 Task: Insert the chart and format data points with data labels.
Action: Mouse pressed left at (185, 363)
Screenshot: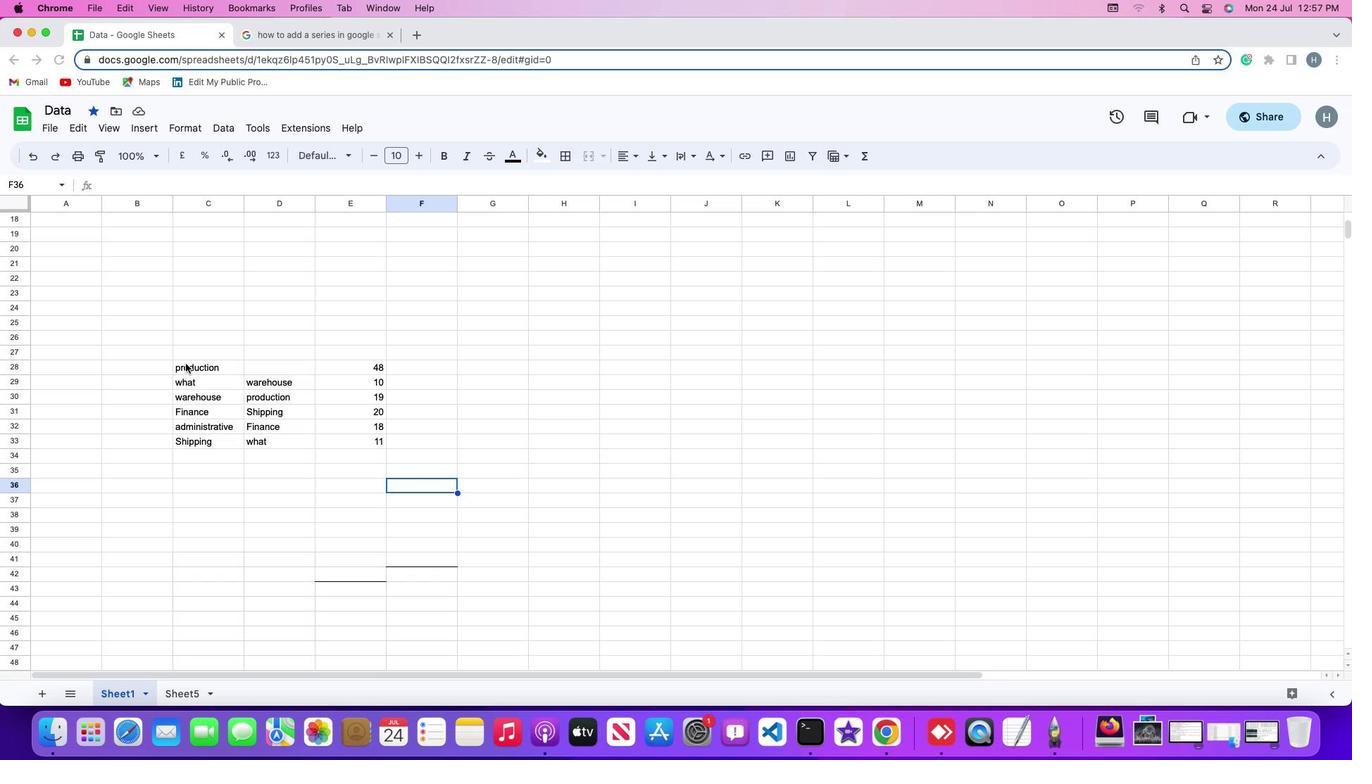 
Action: Mouse pressed left at (185, 363)
Screenshot: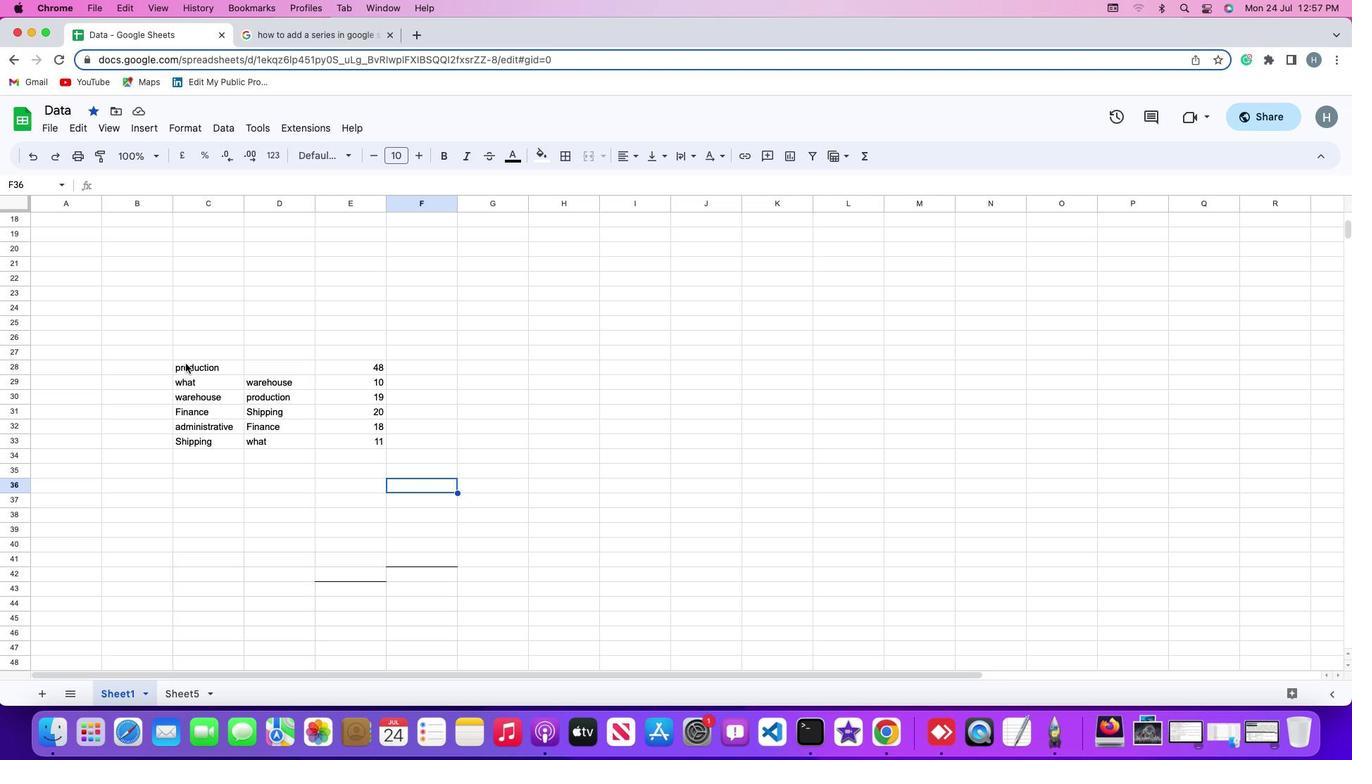 
Action: Mouse moved to (151, 125)
Screenshot: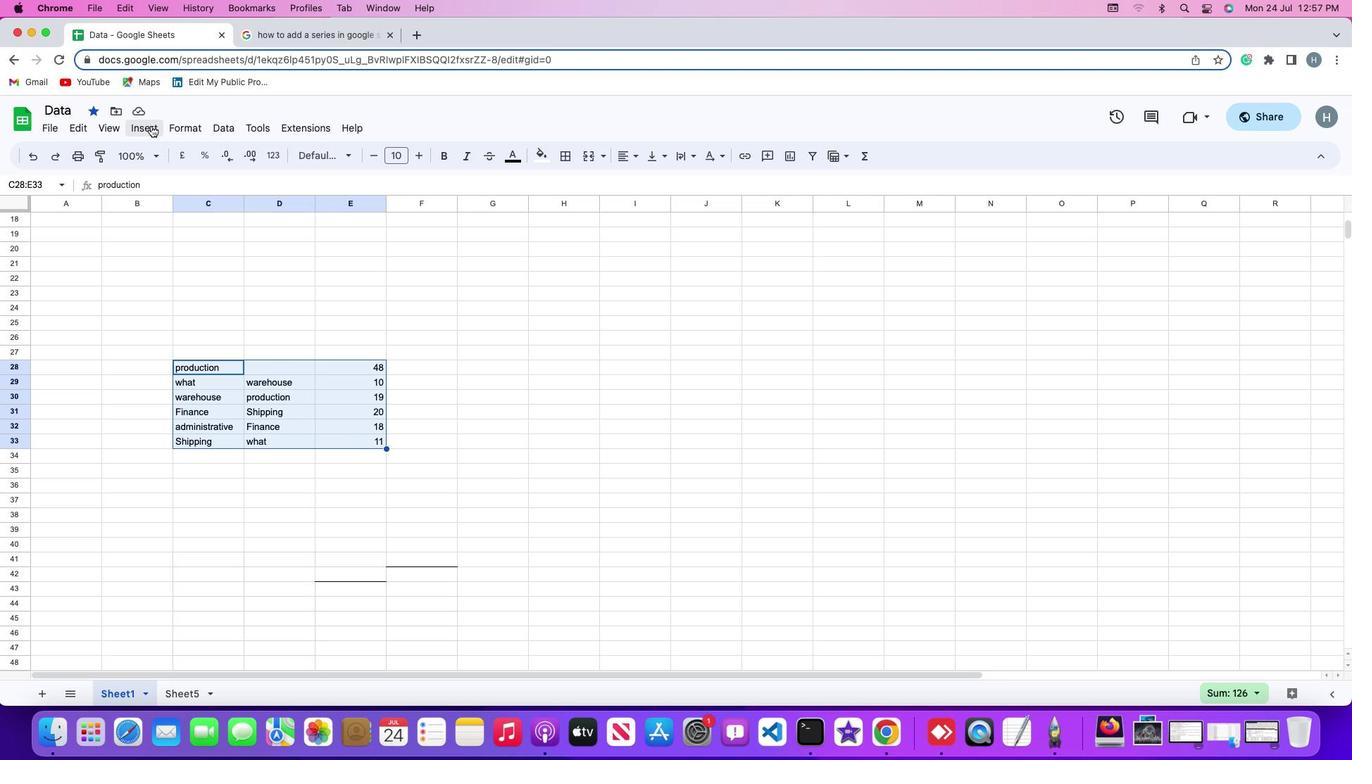 
Action: Mouse pressed left at (151, 125)
Screenshot: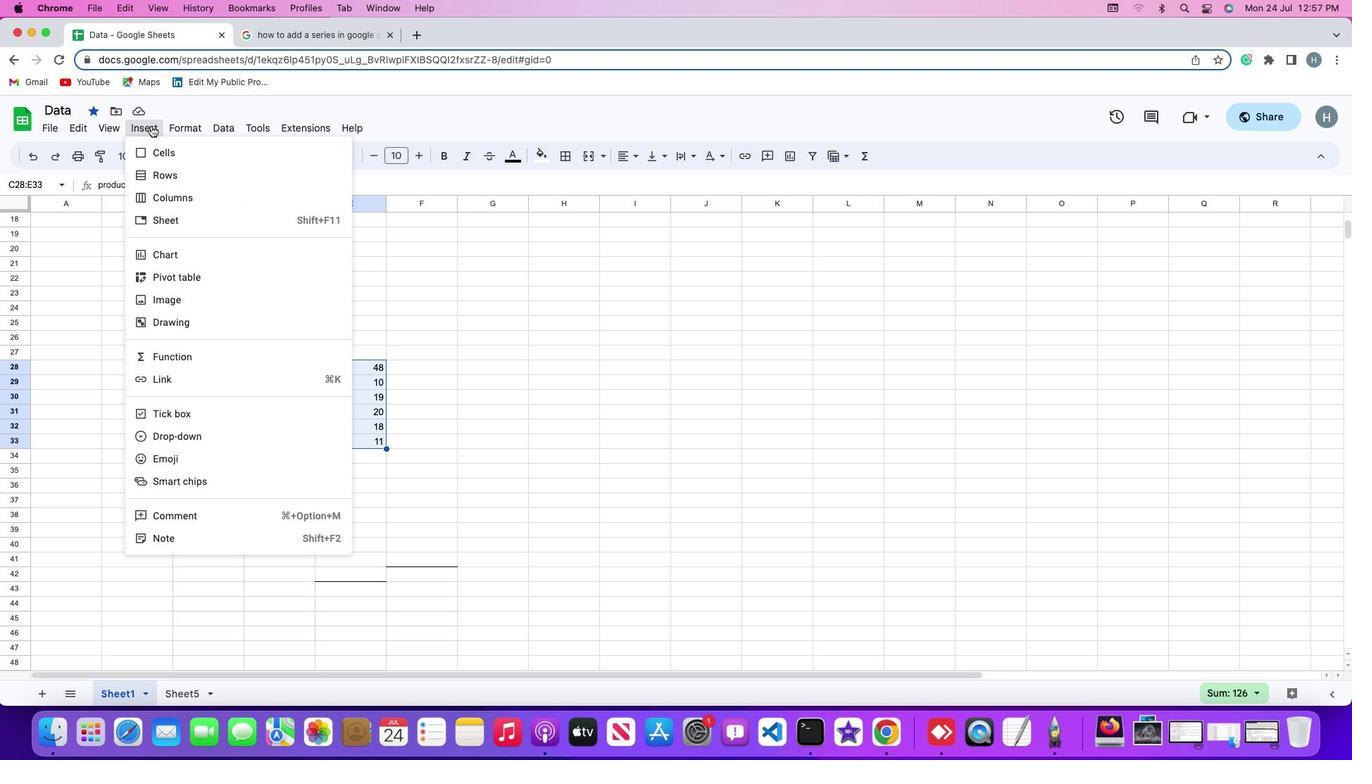 
Action: Mouse moved to (175, 253)
Screenshot: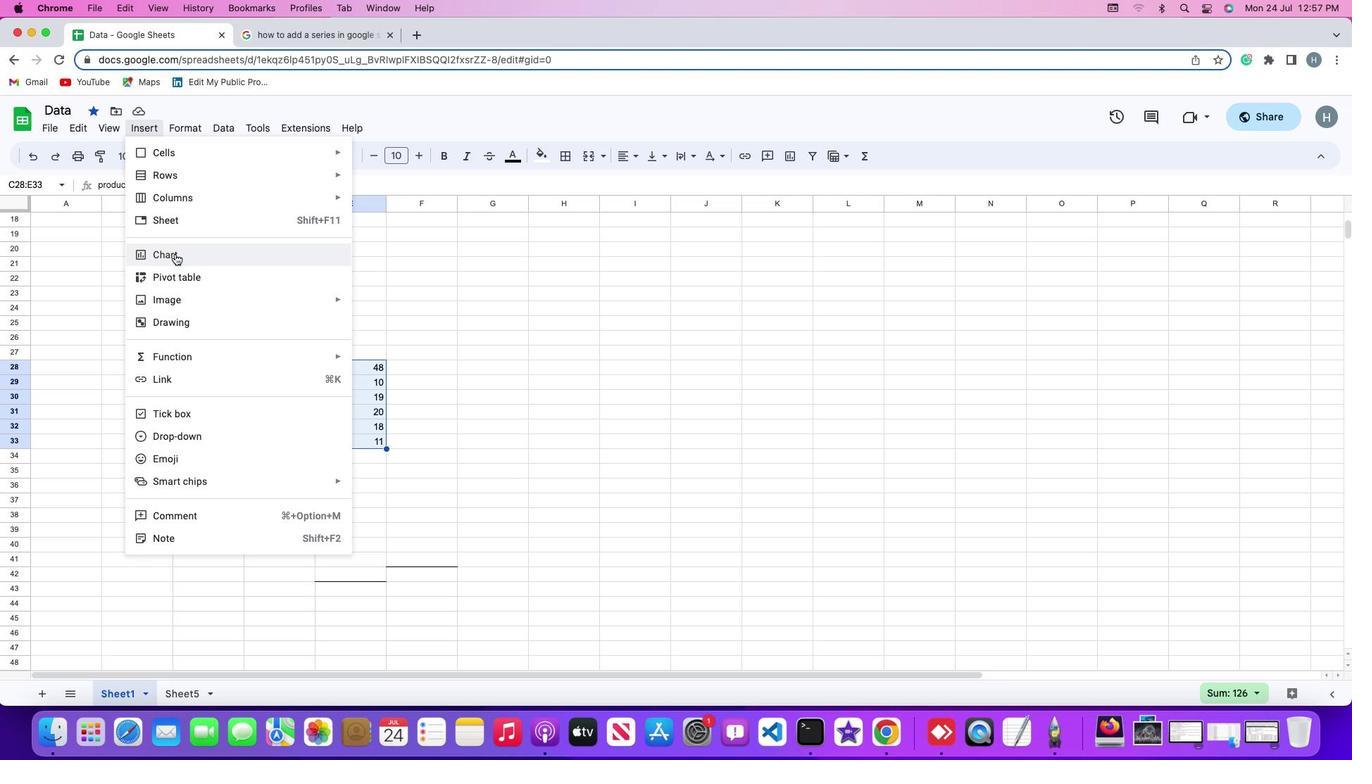 
Action: Mouse pressed left at (175, 253)
Screenshot: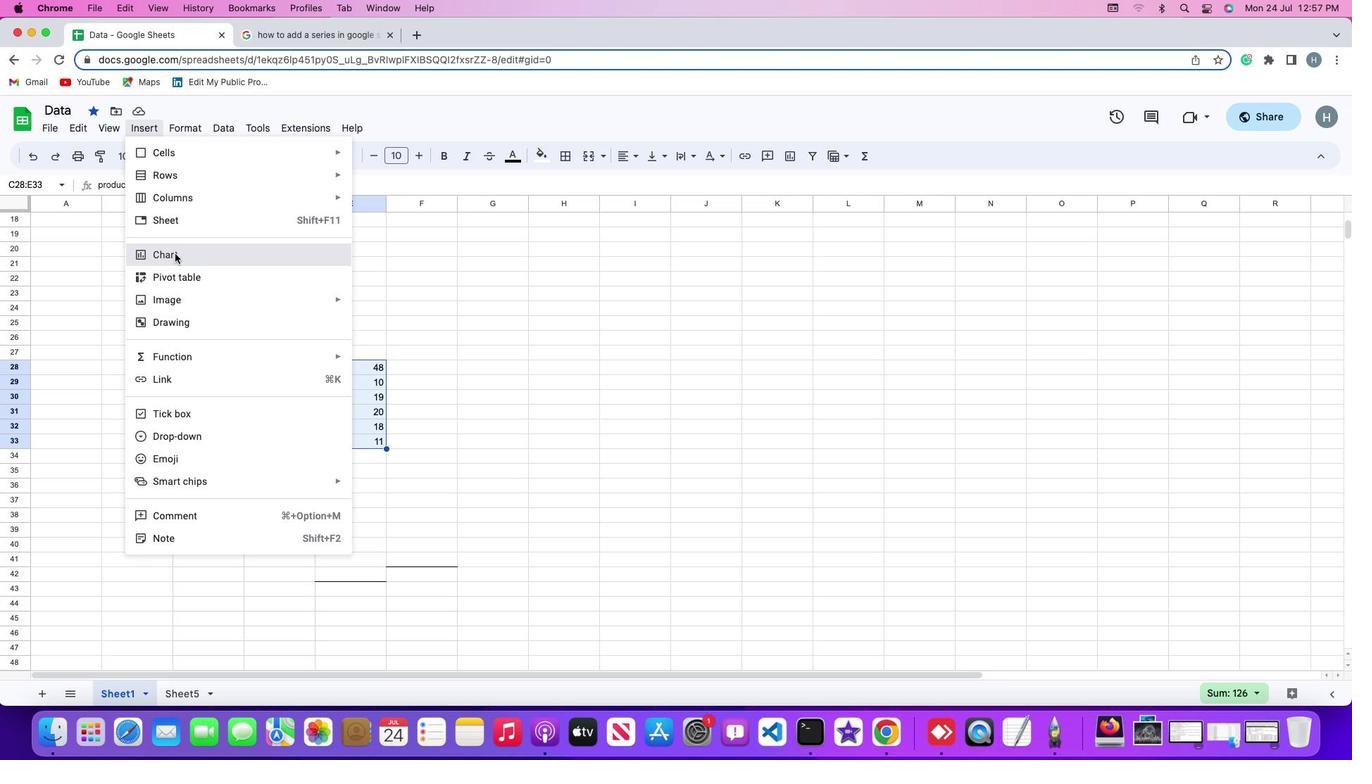 
Action: Mouse moved to (1282, 193)
Screenshot: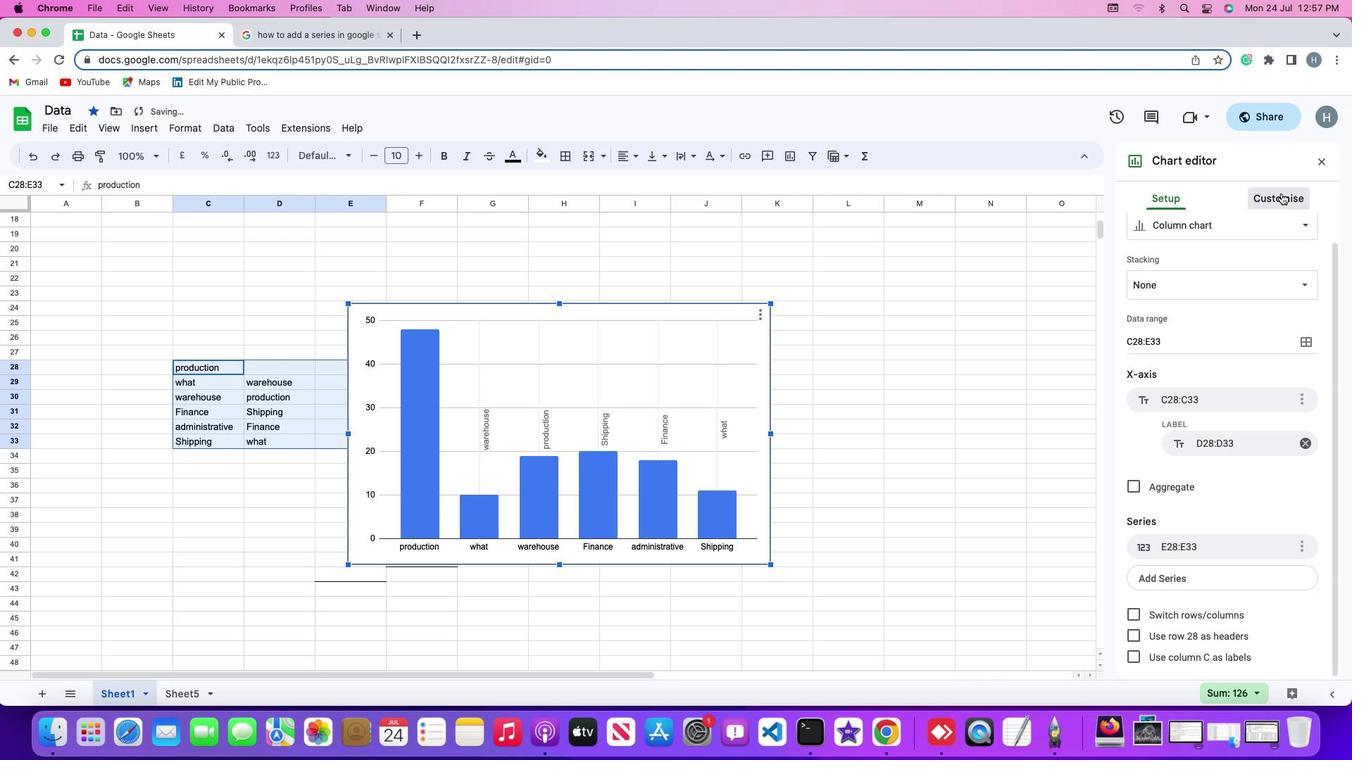 
Action: Mouse pressed left at (1282, 193)
Screenshot: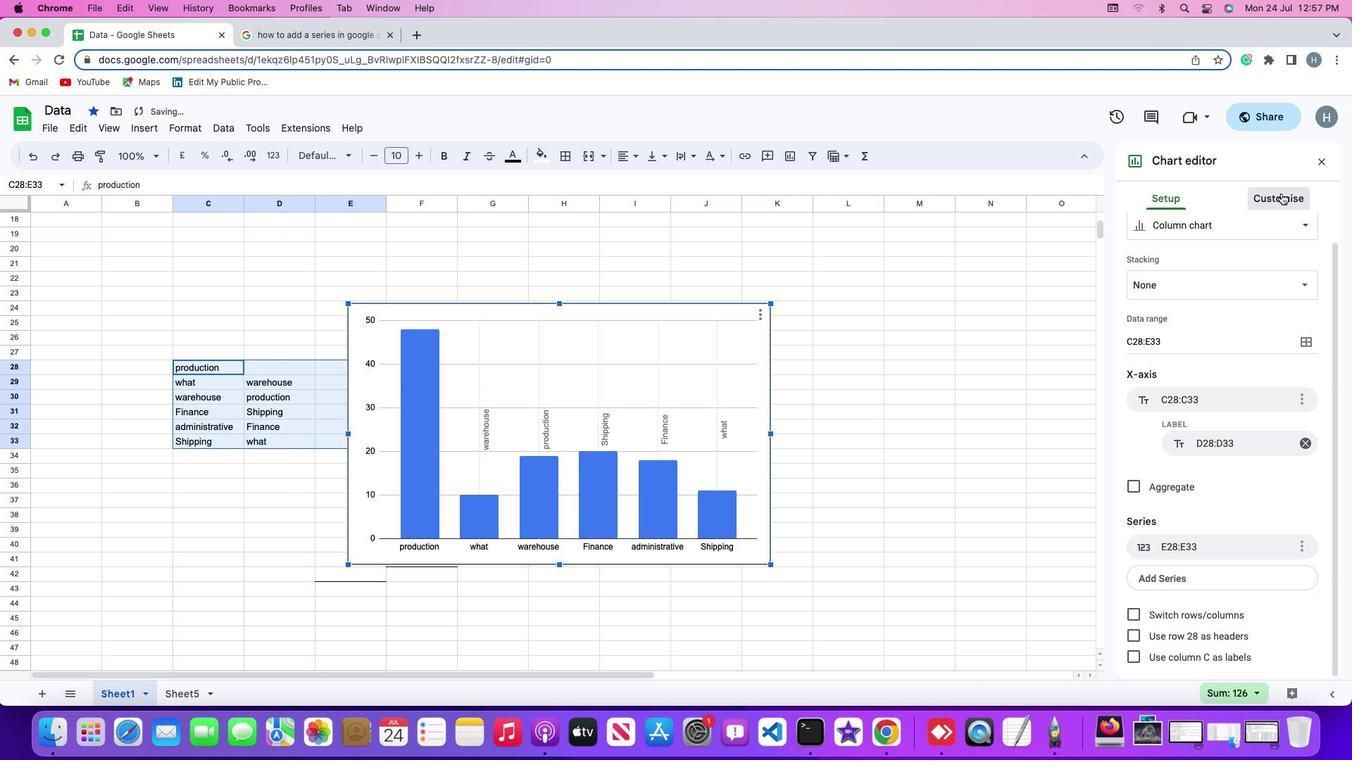
Action: Mouse moved to (1175, 317)
Screenshot: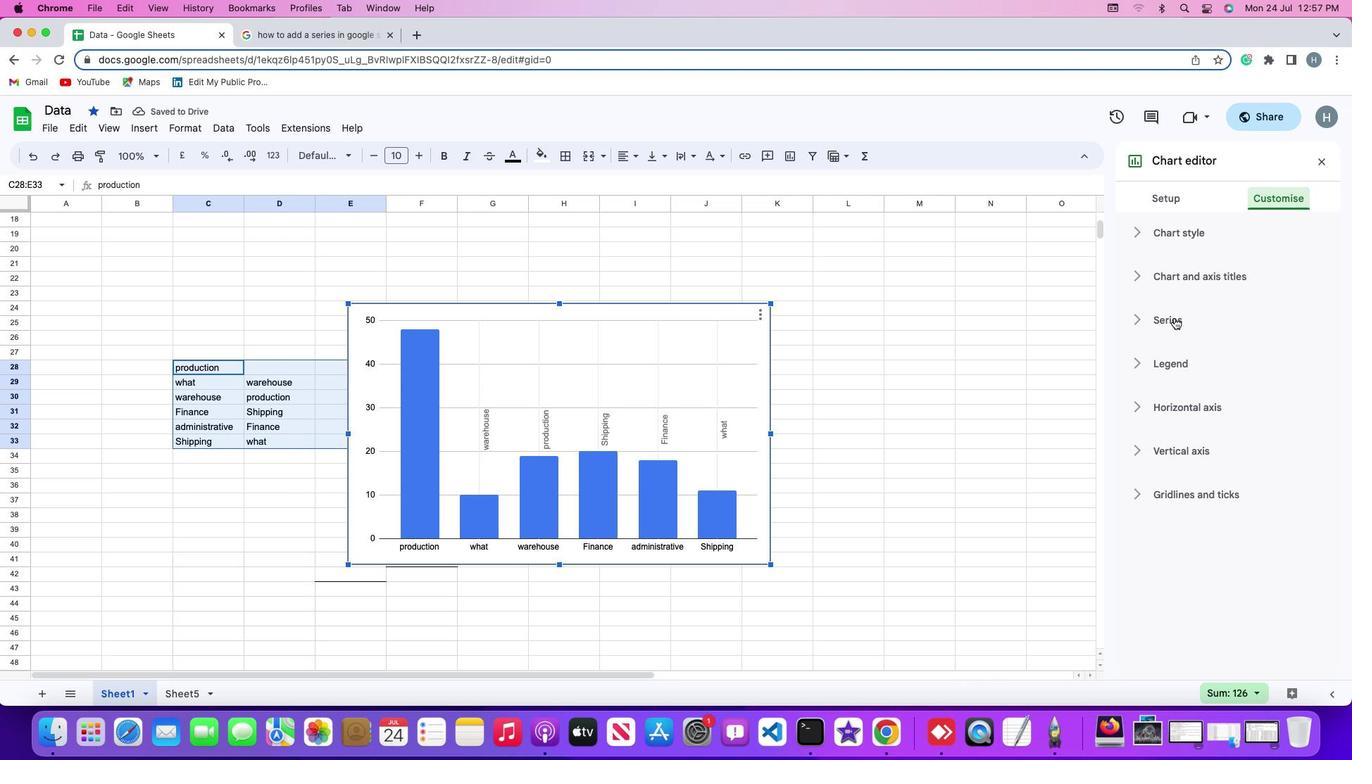 
Action: Mouse pressed left at (1175, 317)
Screenshot: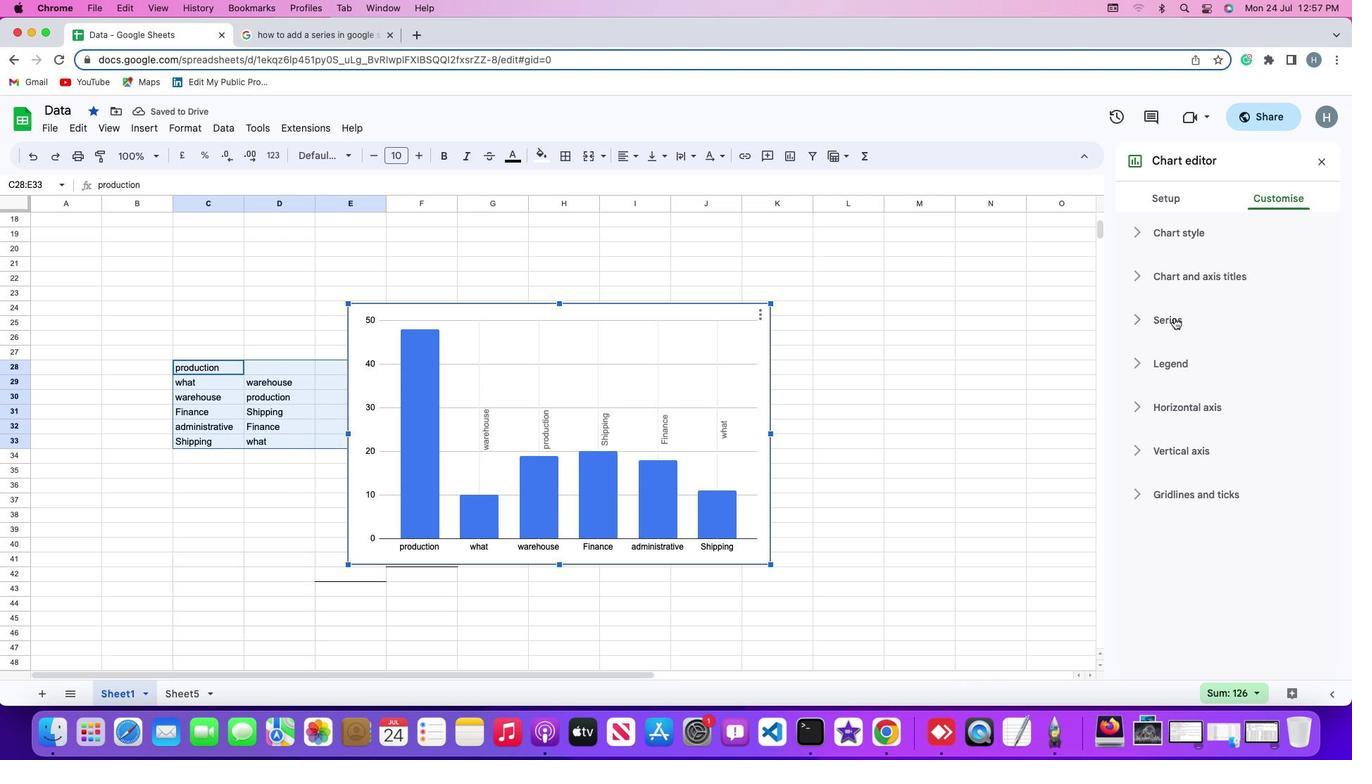 
Action: Mouse moved to (1191, 487)
Screenshot: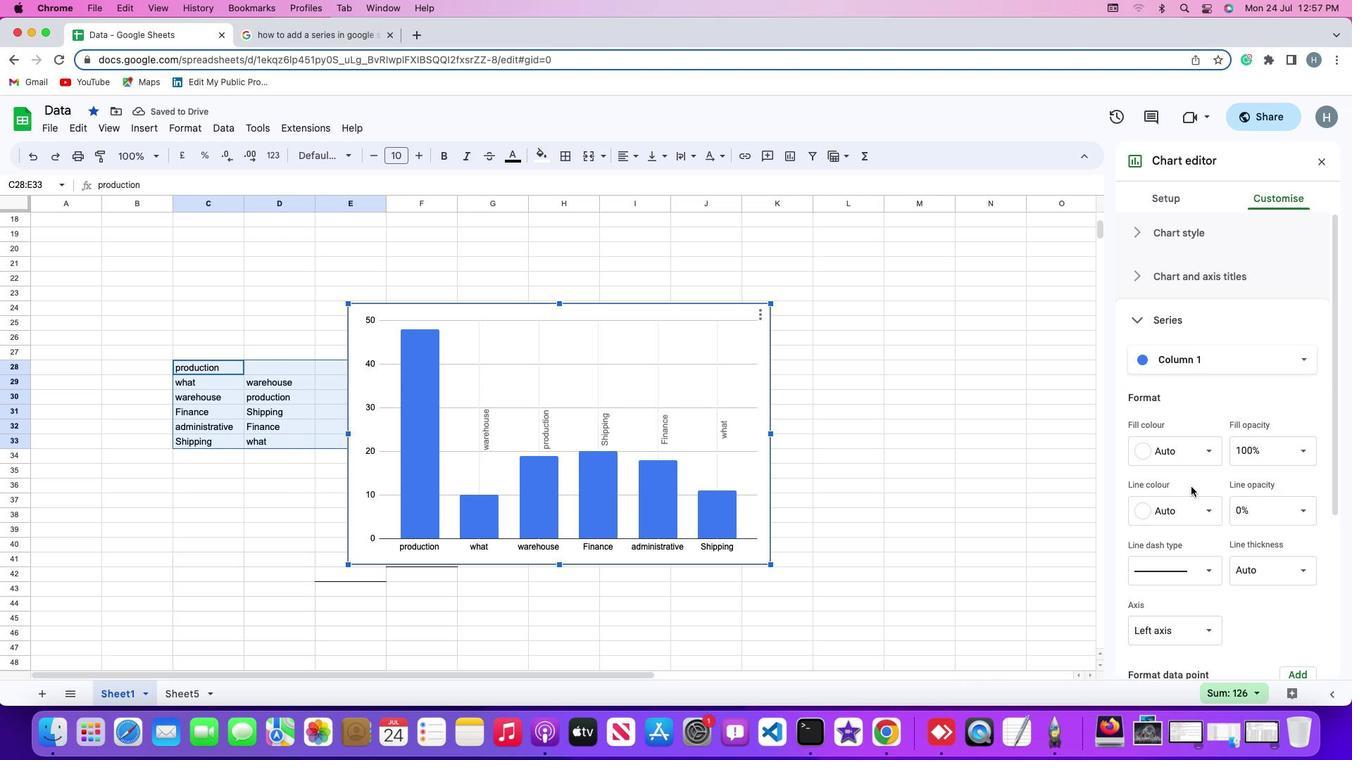 
Action: Mouse scrolled (1191, 487) with delta (0, 0)
Screenshot: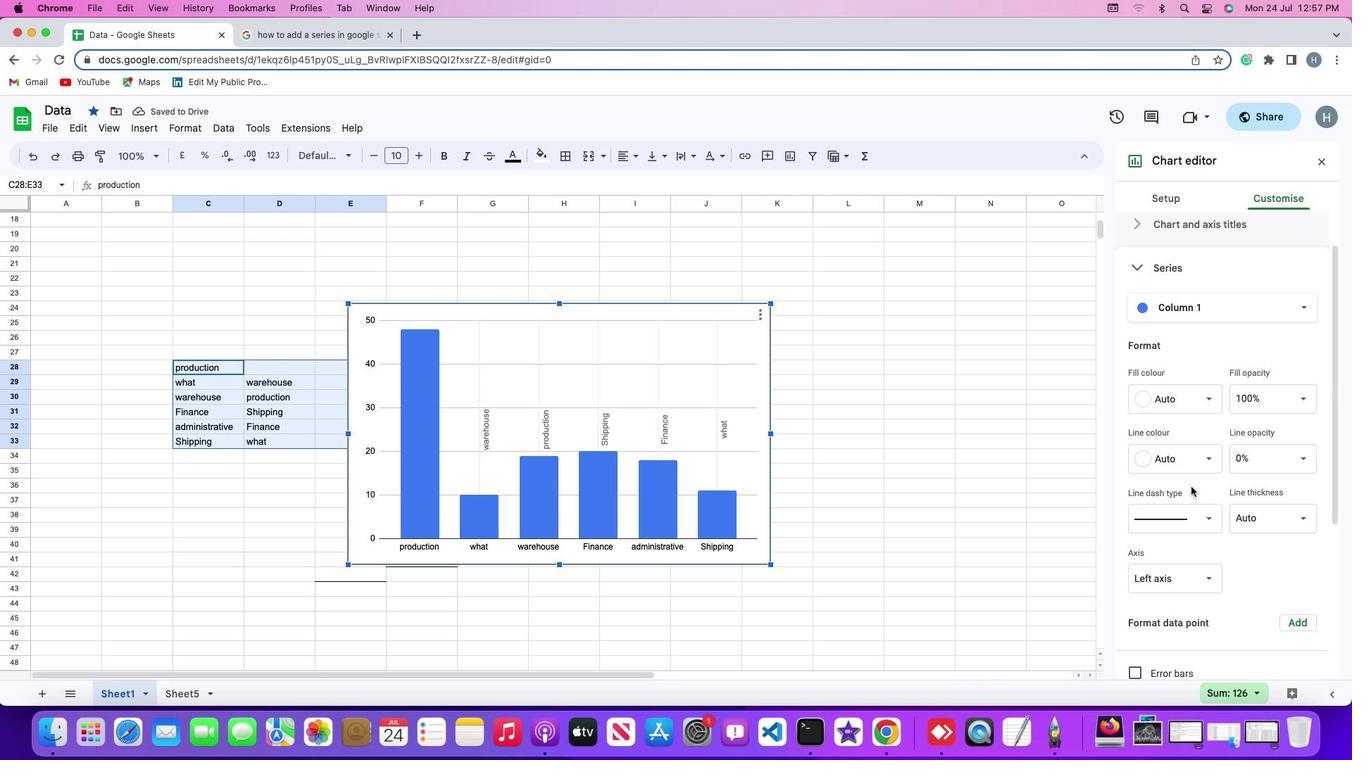 
Action: Mouse scrolled (1191, 487) with delta (0, 0)
Screenshot: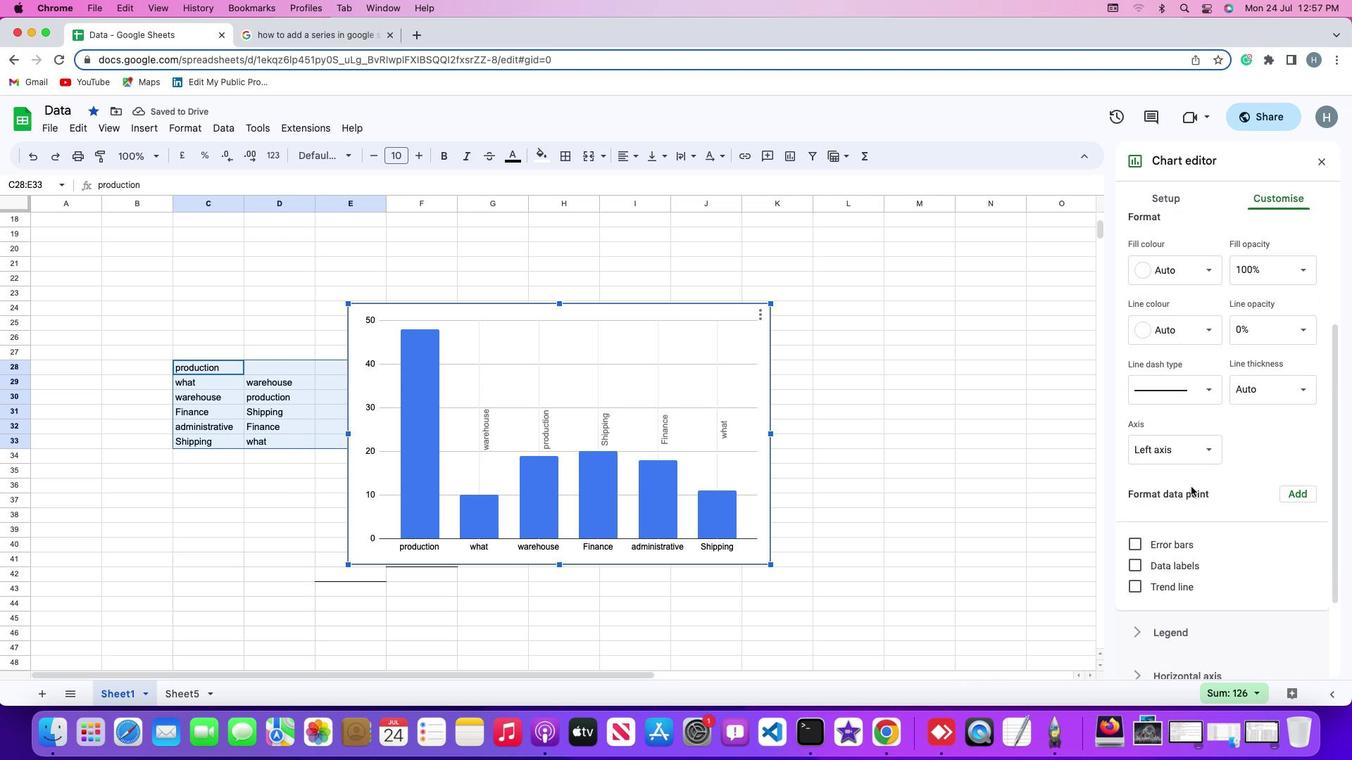 
Action: Mouse scrolled (1191, 487) with delta (0, -2)
Screenshot: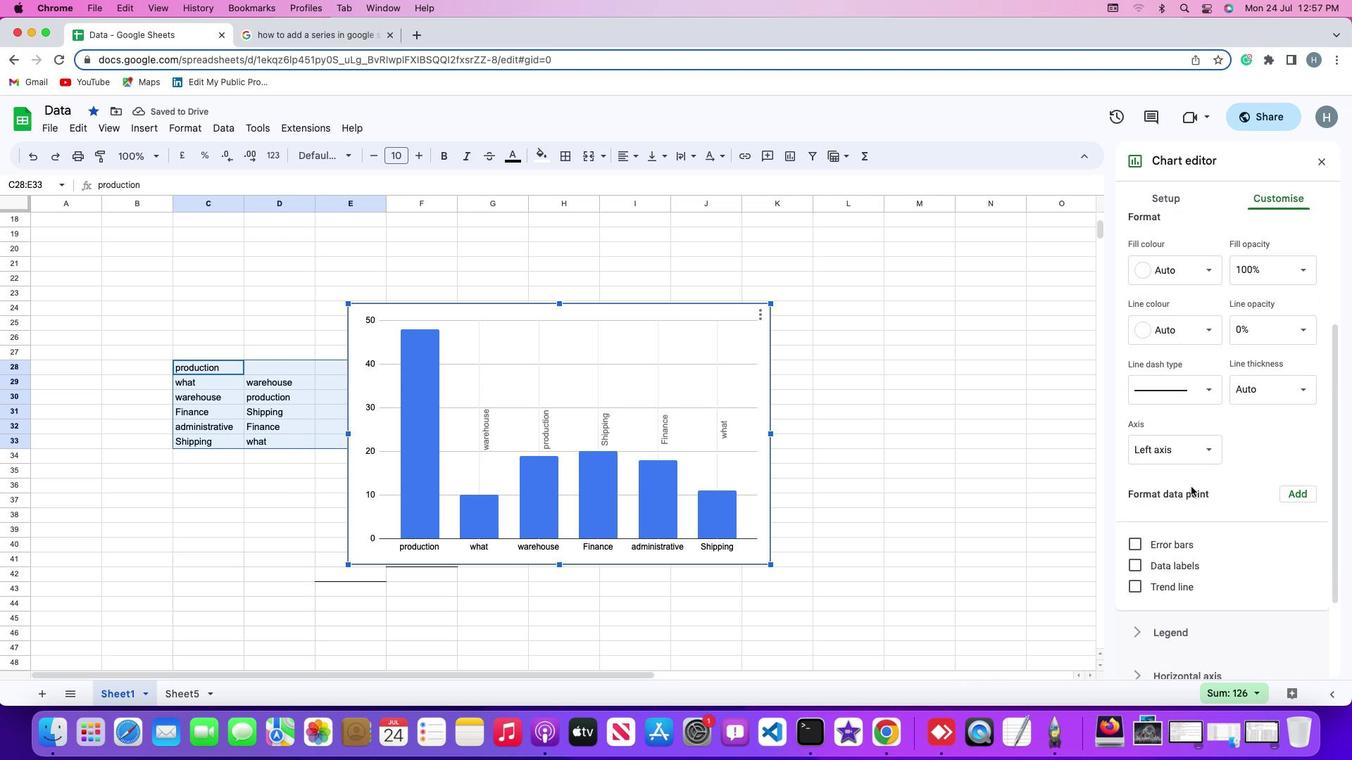 
Action: Mouse scrolled (1191, 487) with delta (0, -3)
Screenshot: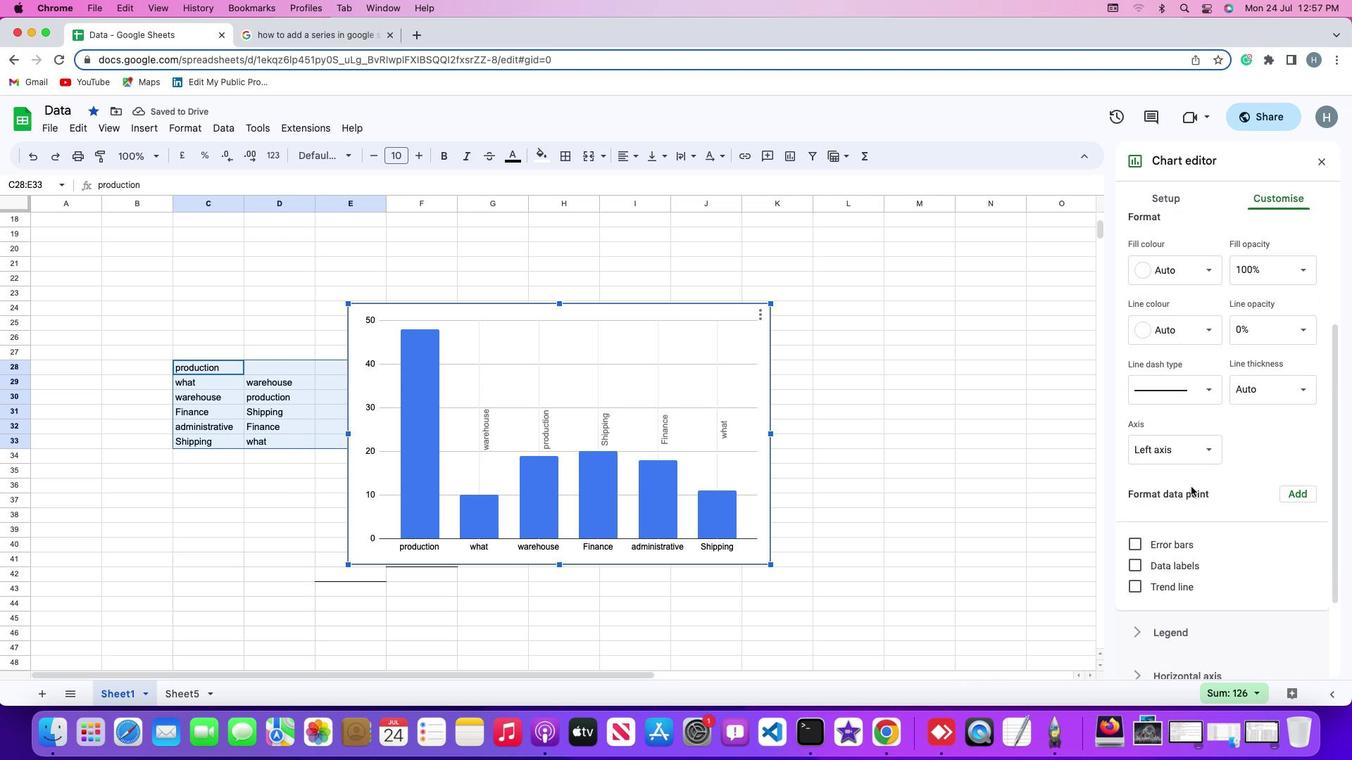 
Action: Mouse scrolled (1191, 487) with delta (0, -4)
Screenshot: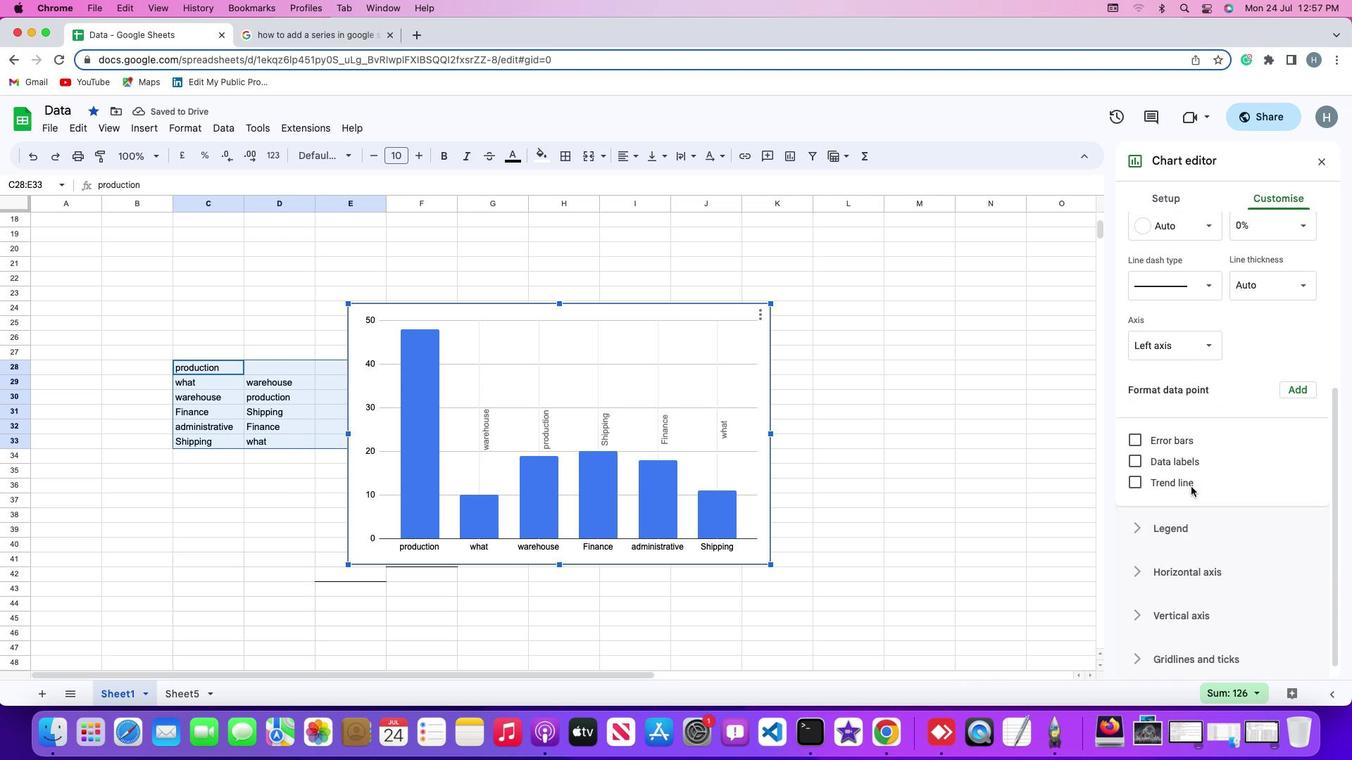 
Action: Mouse scrolled (1191, 487) with delta (0, -4)
Screenshot: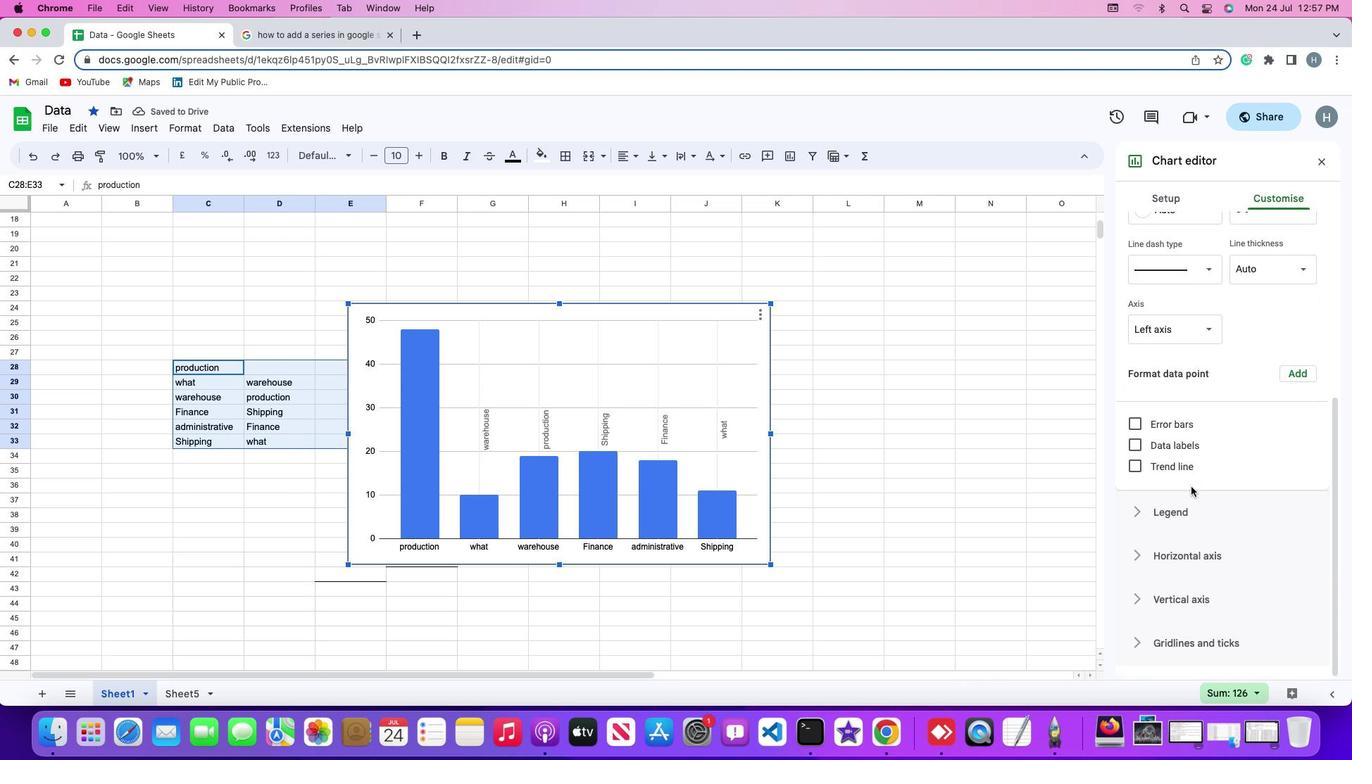
Action: Mouse scrolled (1191, 487) with delta (0, 0)
Screenshot: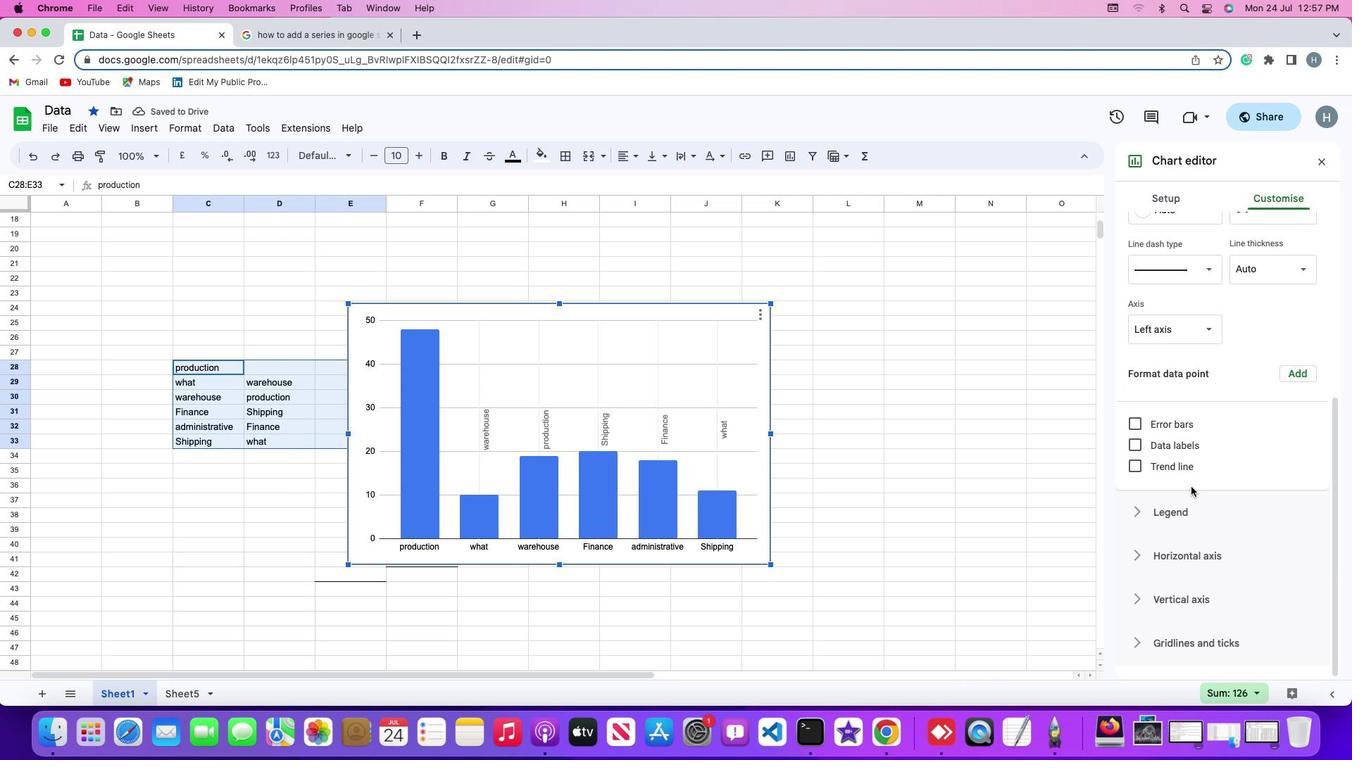 
Action: Mouse scrolled (1191, 487) with delta (0, 0)
Screenshot: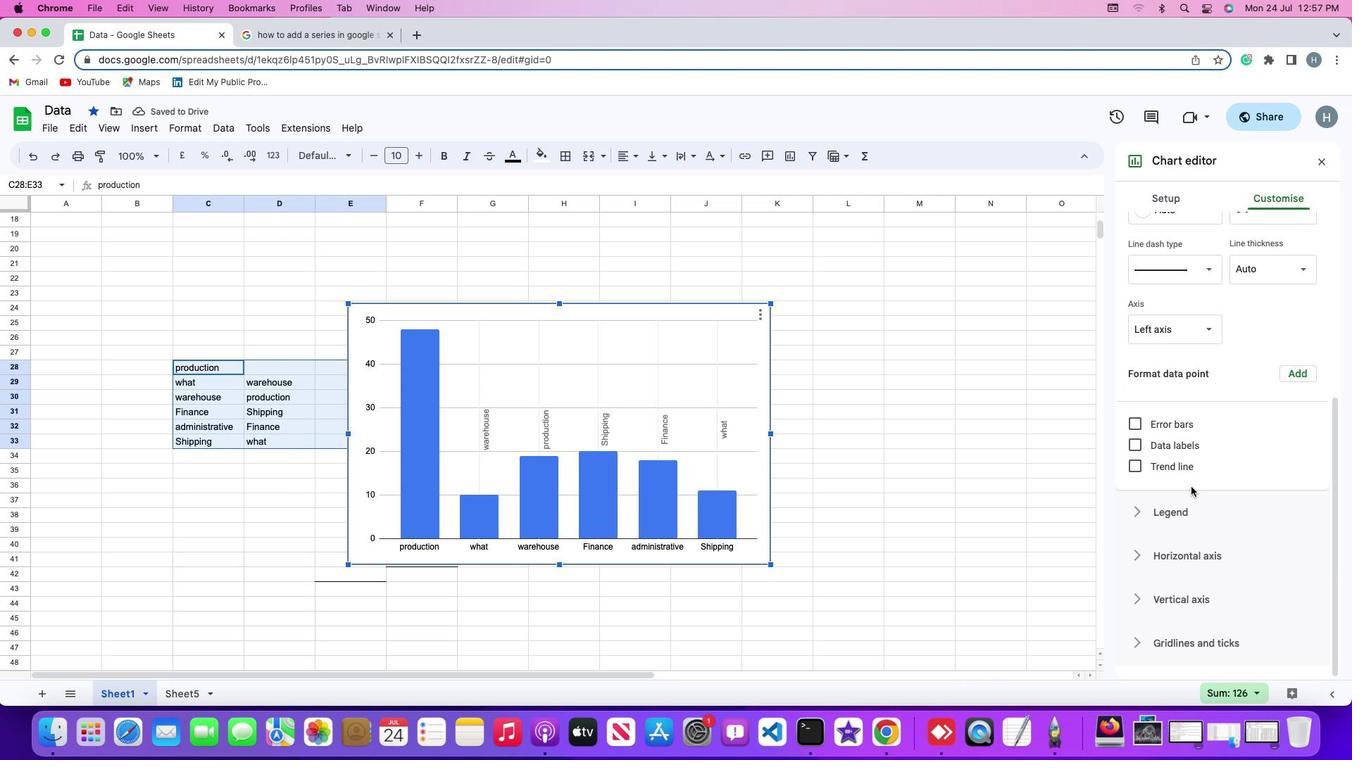 
Action: Mouse scrolled (1191, 487) with delta (0, -2)
Screenshot: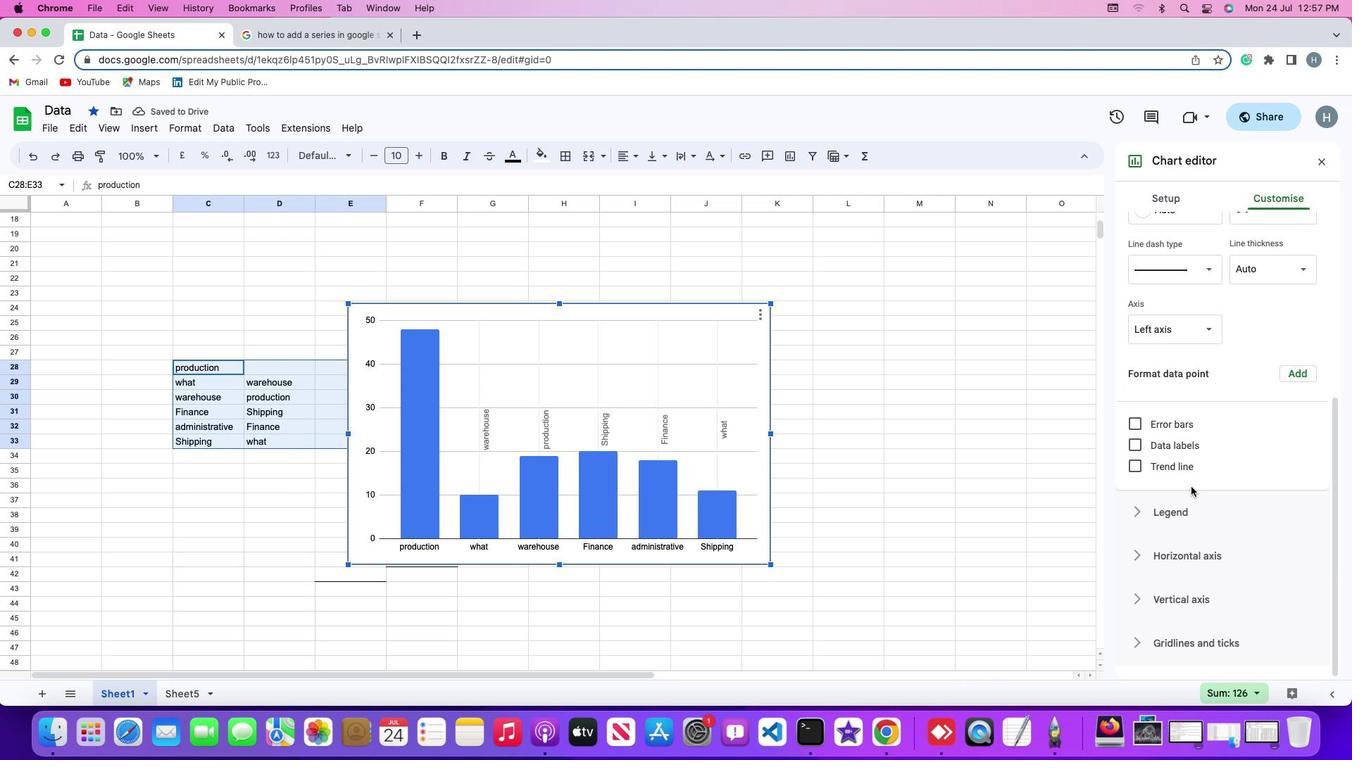 
Action: Mouse scrolled (1191, 487) with delta (0, -3)
Screenshot: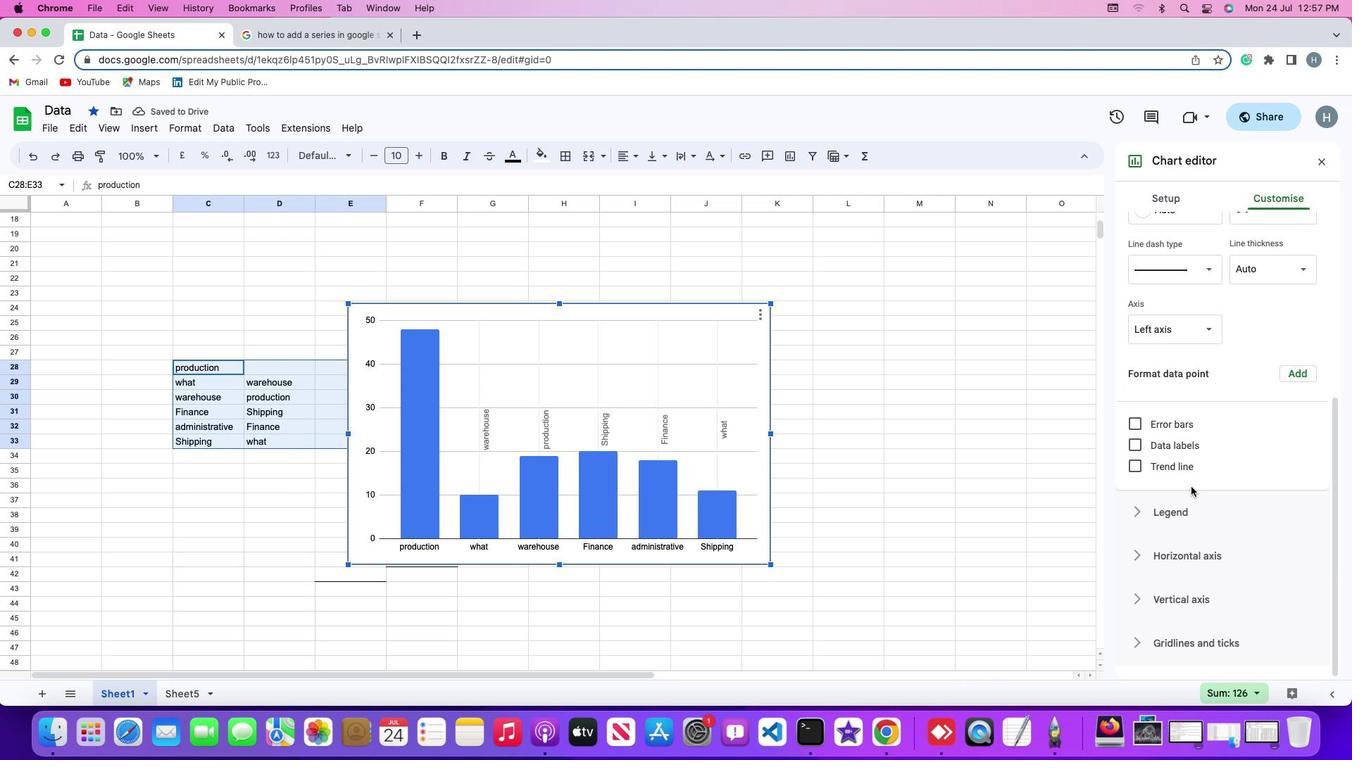 
Action: Mouse scrolled (1191, 487) with delta (0, -4)
Screenshot: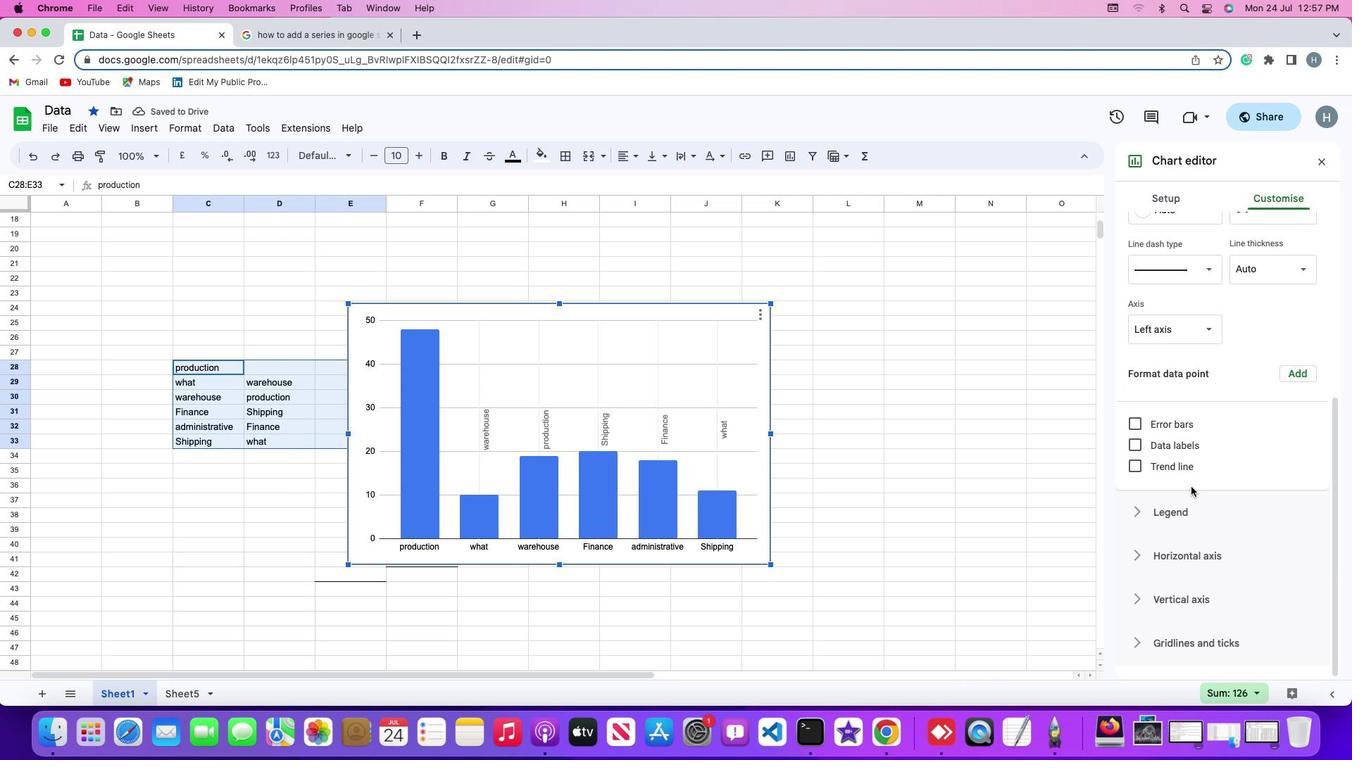 
Action: Mouse scrolled (1191, 487) with delta (0, -4)
Screenshot: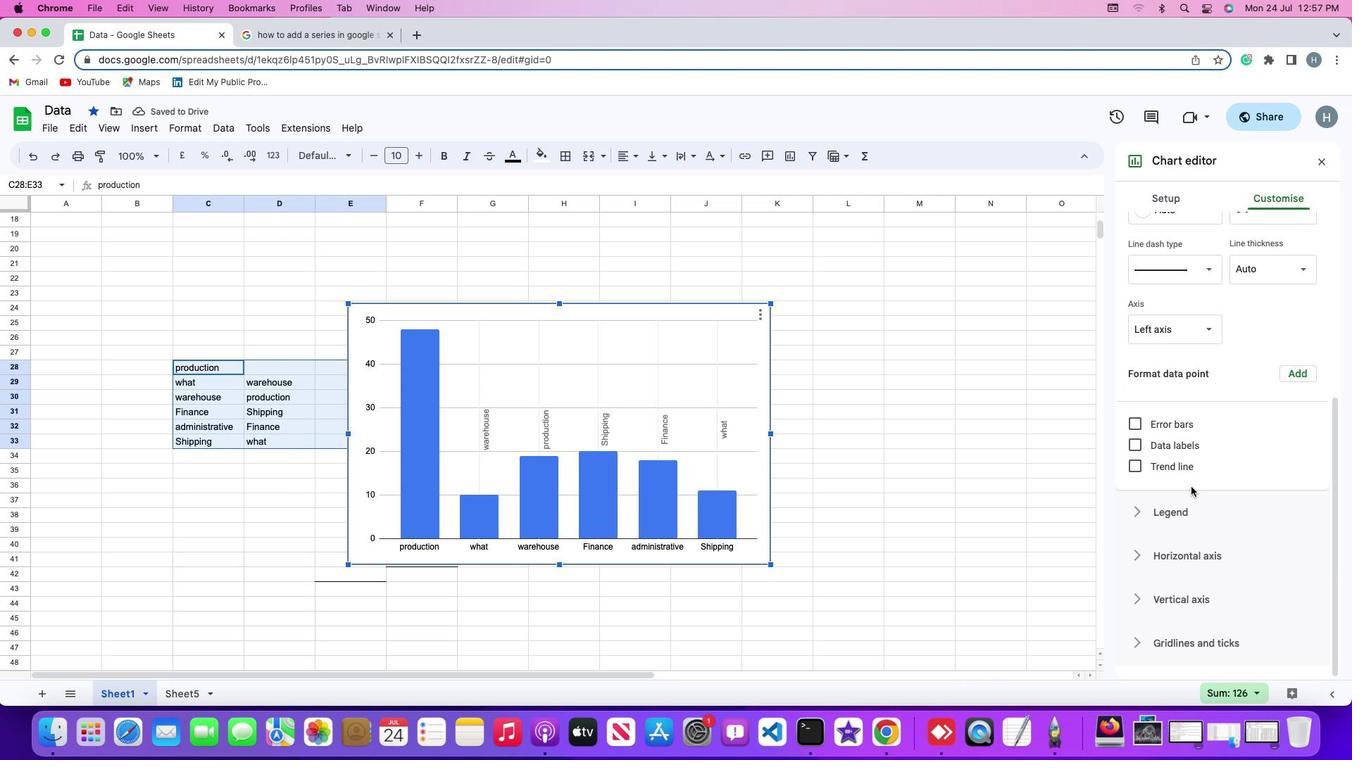 
Action: Mouse moved to (1136, 443)
Screenshot: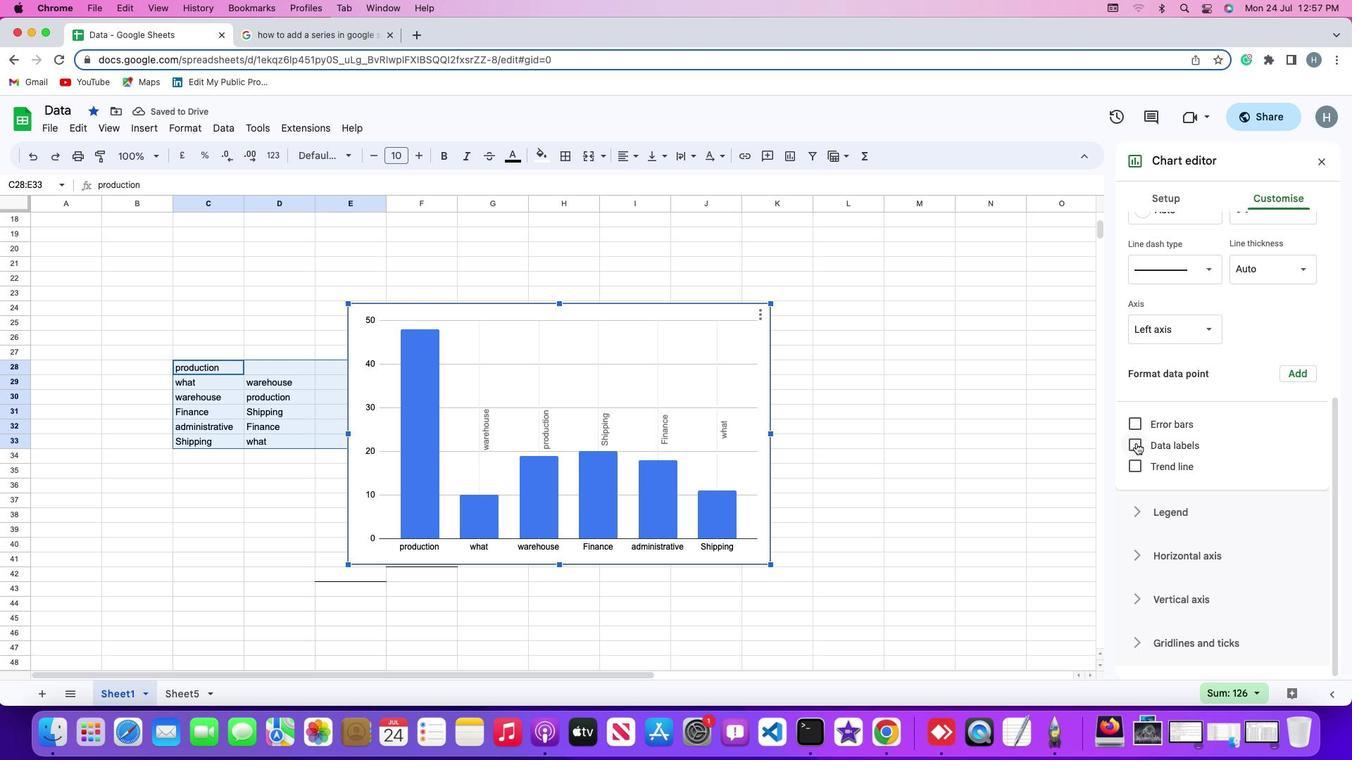 
Action: Mouse pressed left at (1136, 443)
Screenshot: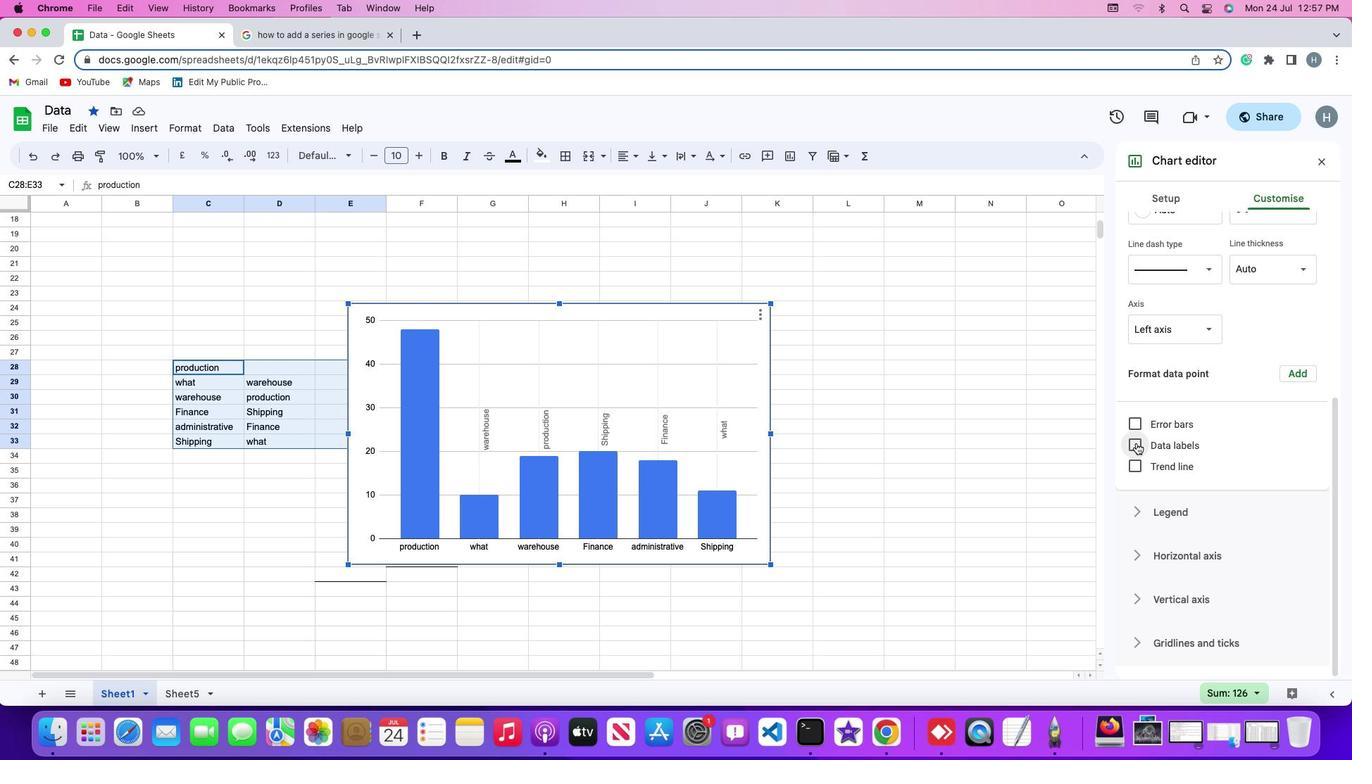 
Action: Mouse moved to (998, 448)
Screenshot: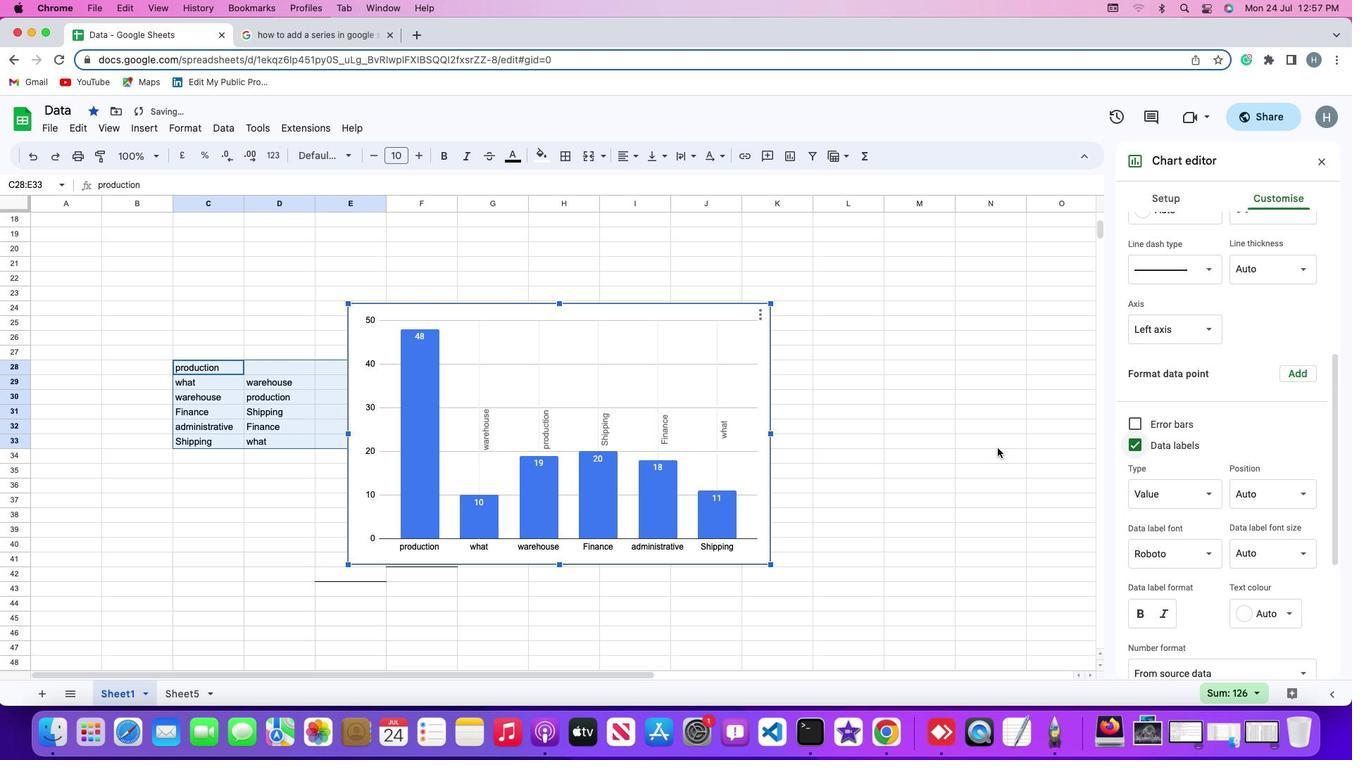 
